 Task: Purchase a Redmi Note 12 5G smartphone in Frosted Green with 6GB RAM and 128GB ROM, and add a protection plan.
Action: Mouse moved to (256, 305)
Screenshot: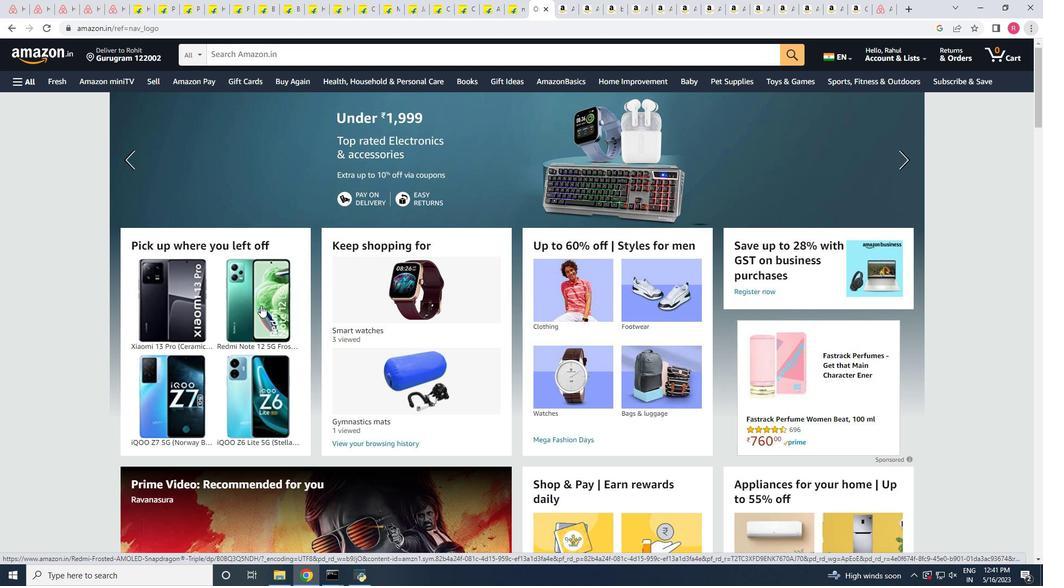 
Action: Mouse pressed left at (256, 305)
Screenshot: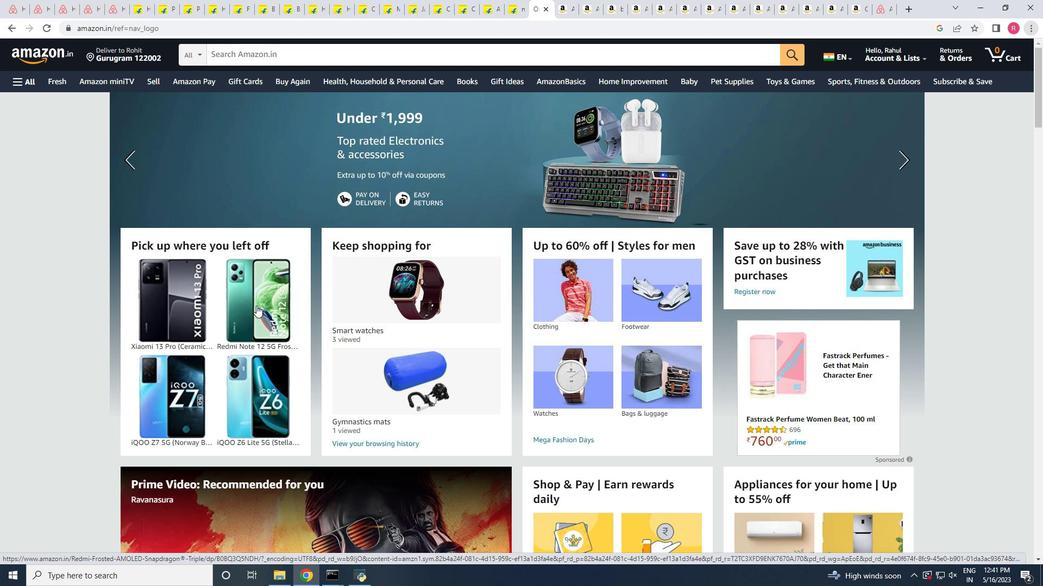 
Action: Mouse moved to (418, 347)
Screenshot: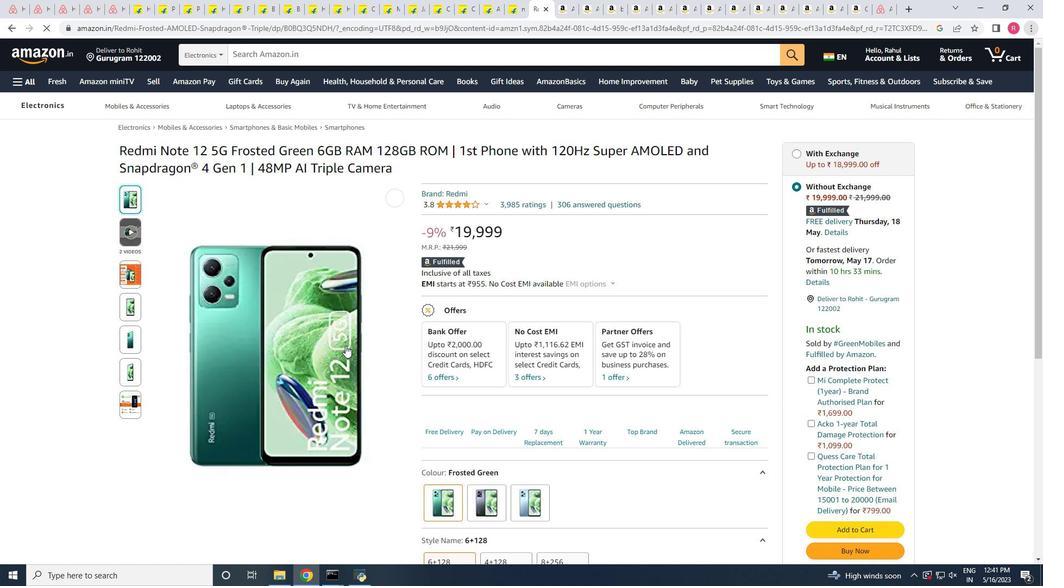 
Action: Mouse scrolled (418, 346) with delta (0, 0)
Screenshot: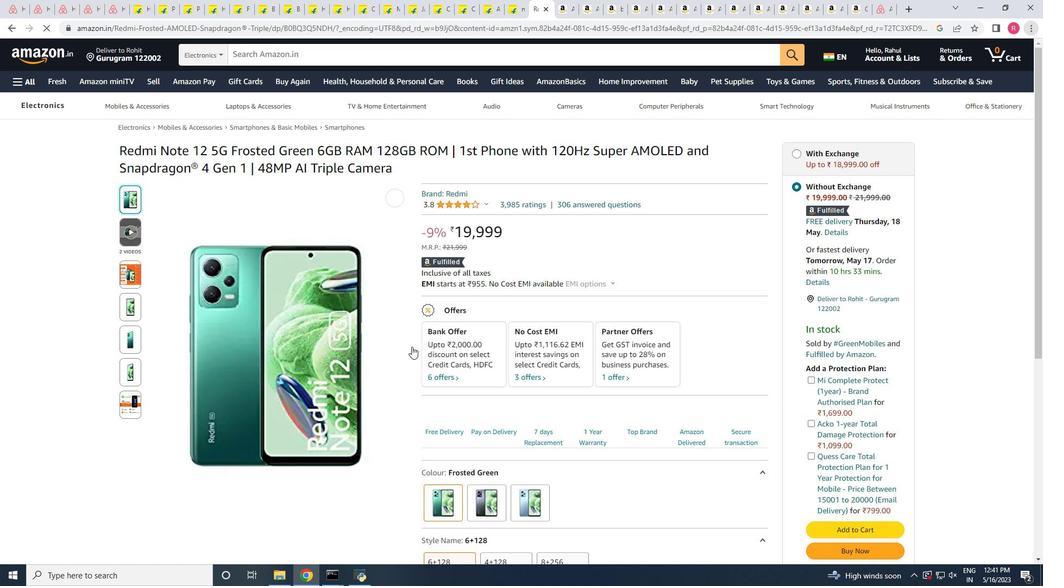 
Action: Mouse scrolled (418, 346) with delta (0, 0)
Screenshot: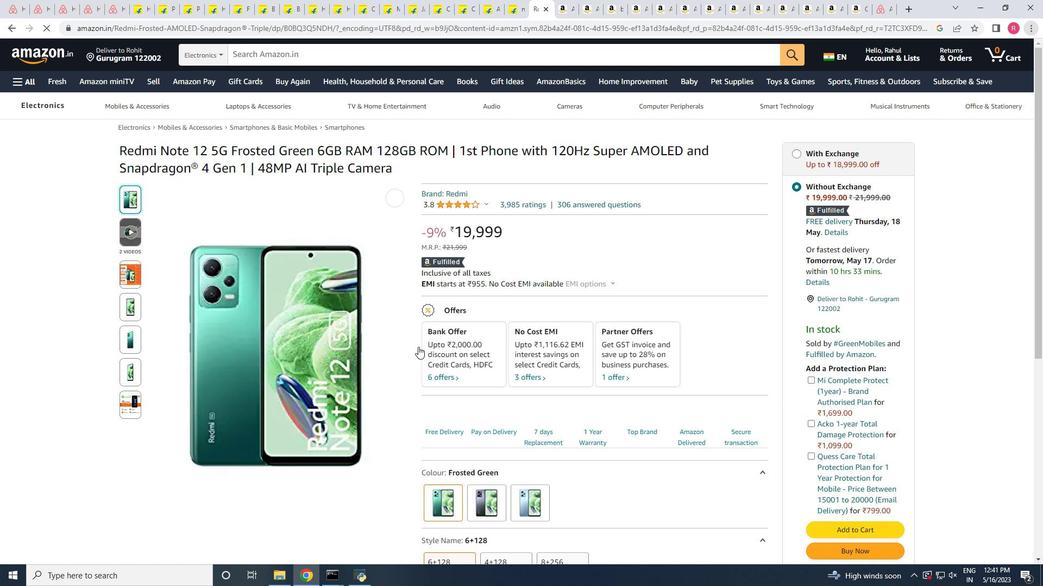 
Action: Mouse moved to (828, 417)
Screenshot: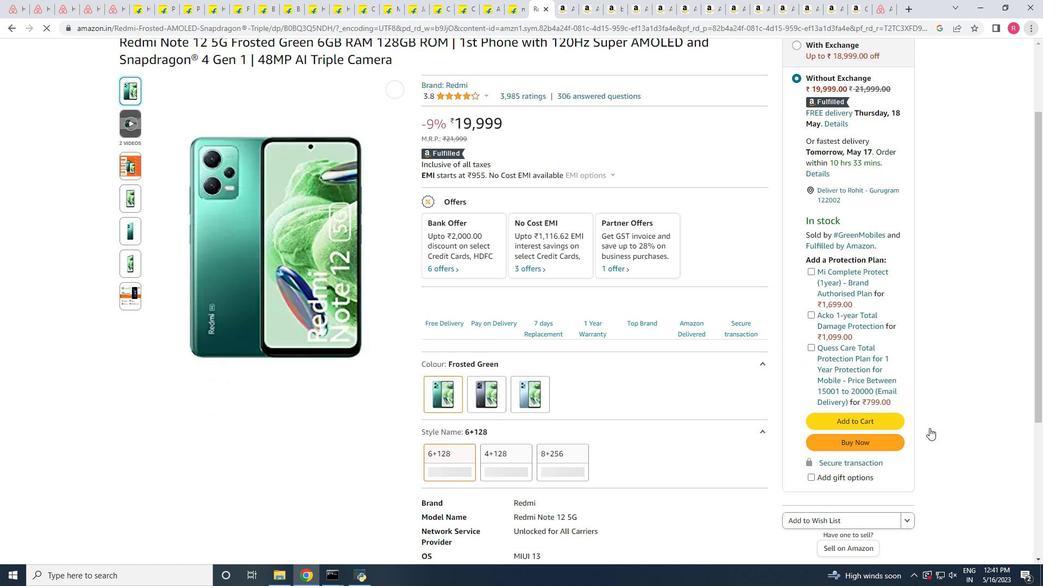 
Action: Mouse pressed left at (828, 417)
Screenshot: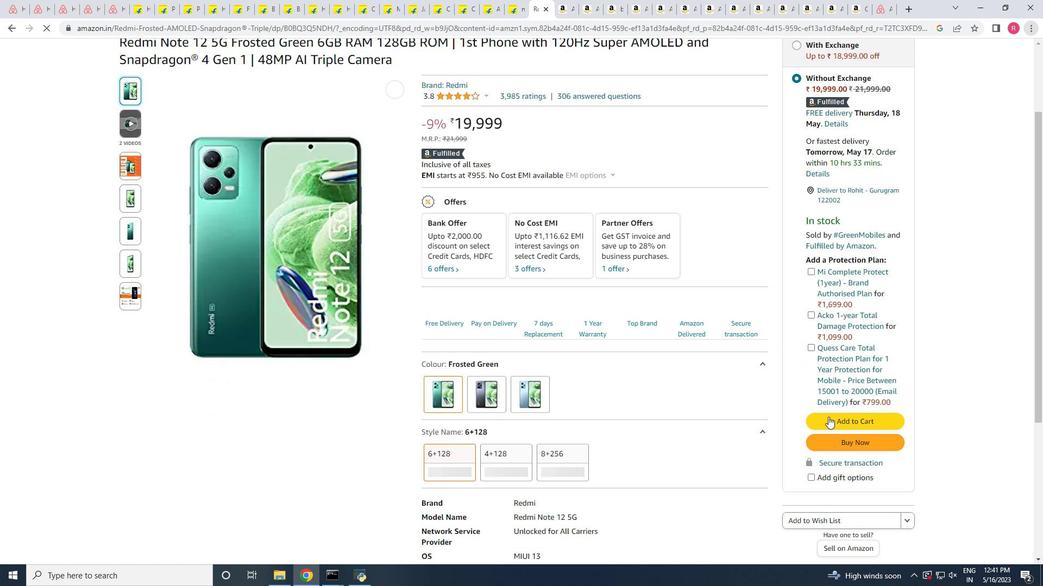 
Action: Mouse moved to (835, 424)
Screenshot: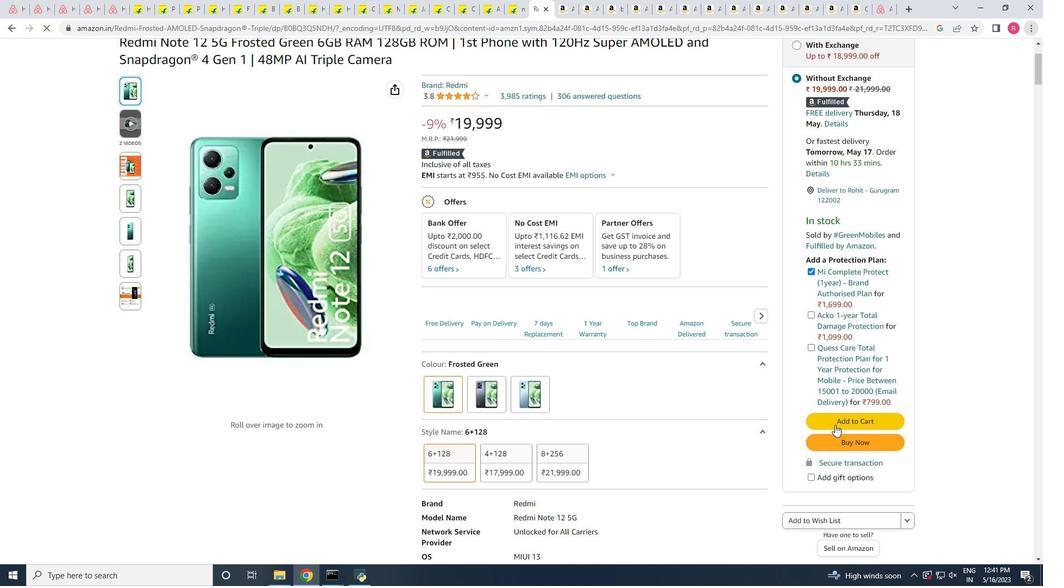 
Action: Mouse pressed left at (835, 424)
Screenshot: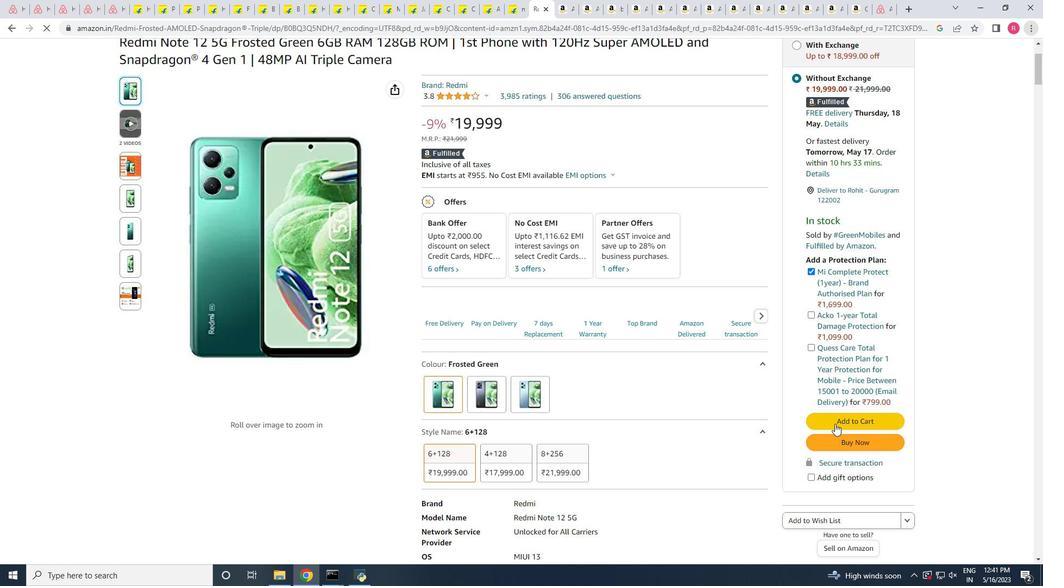 
Action: Mouse scrolled (835, 424) with delta (0, 0)
Screenshot: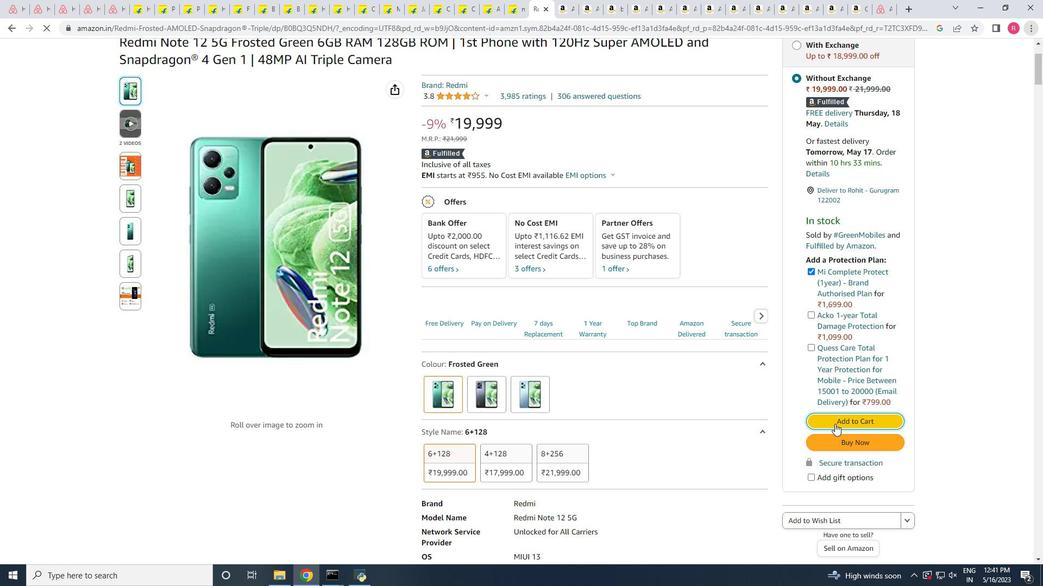 
Action: Mouse scrolled (835, 424) with delta (0, 0)
Screenshot: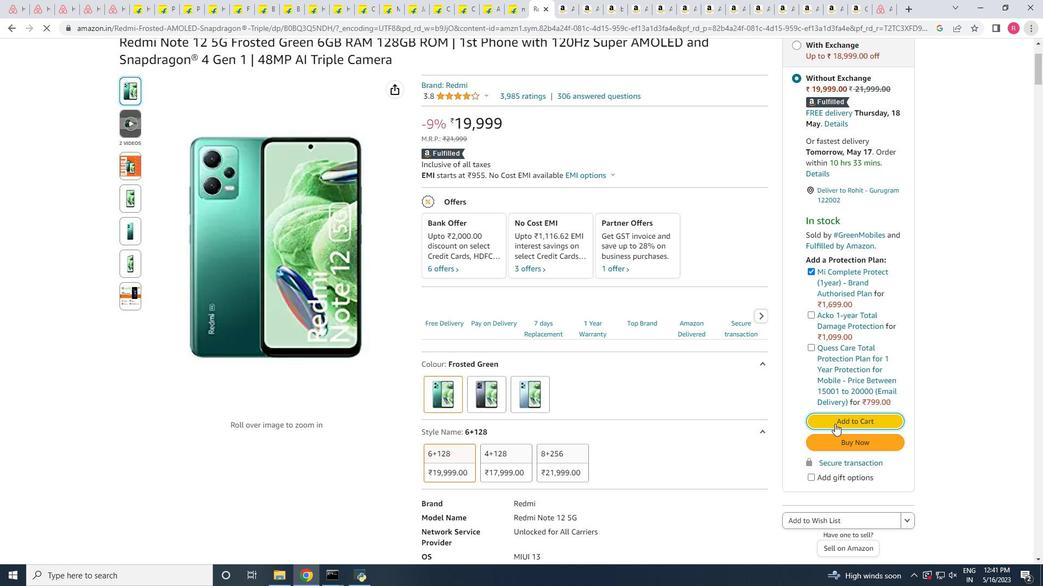
Action: Mouse scrolled (835, 424) with delta (0, 0)
Screenshot: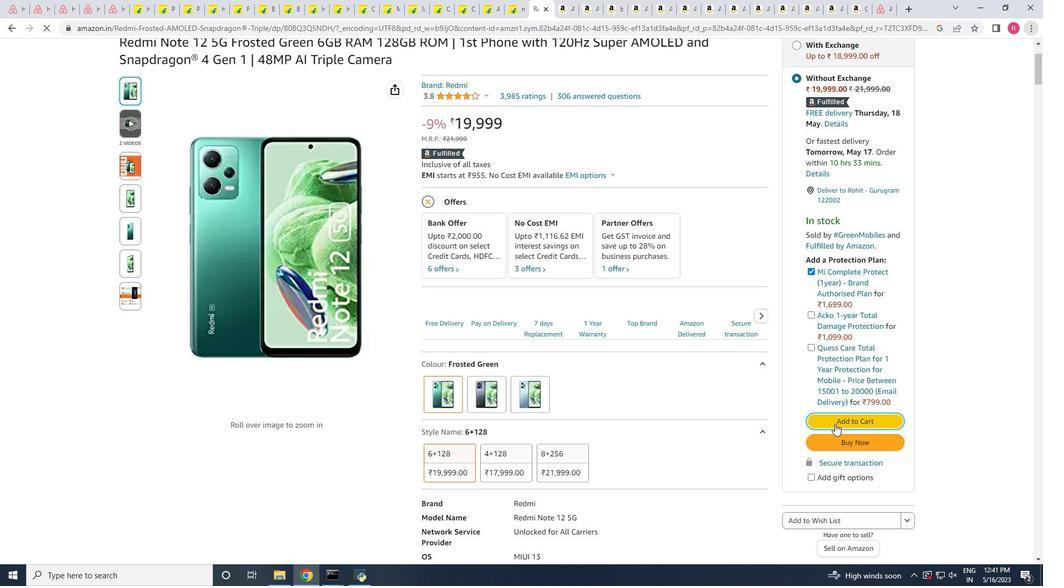 
Action: Mouse scrolled (835, 424) with delta (0, 0)
Screenshot: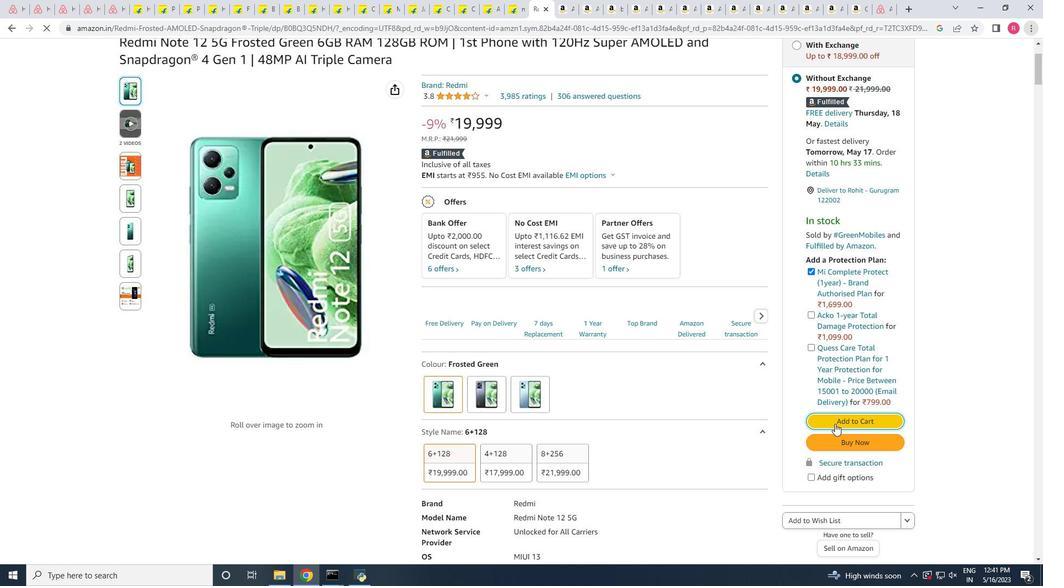 
Action: Mouse moved to (846, 85)
Screenshot: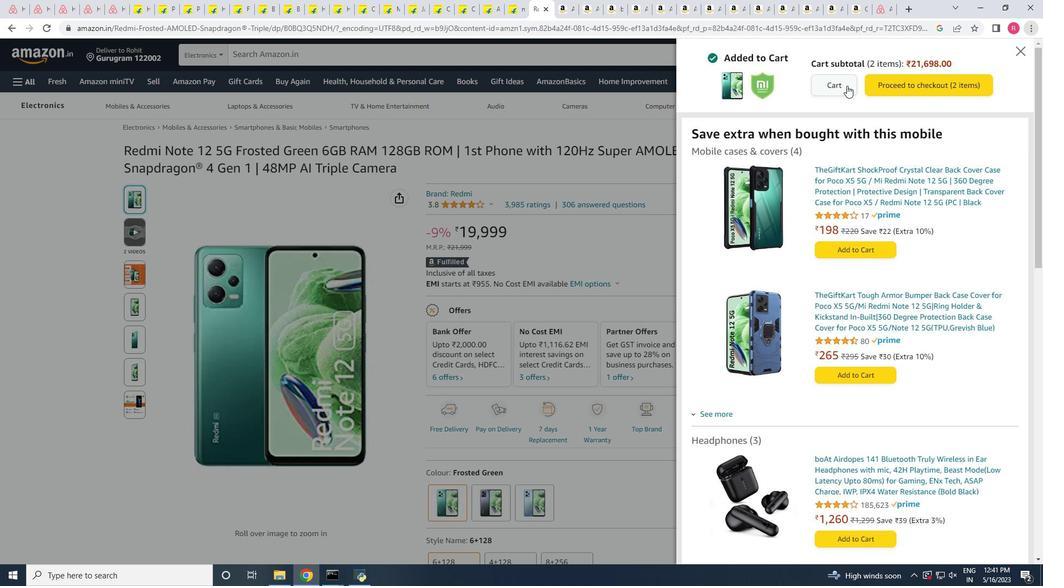 
Action: Mouse pressed left at (846, 85)
Screenshot: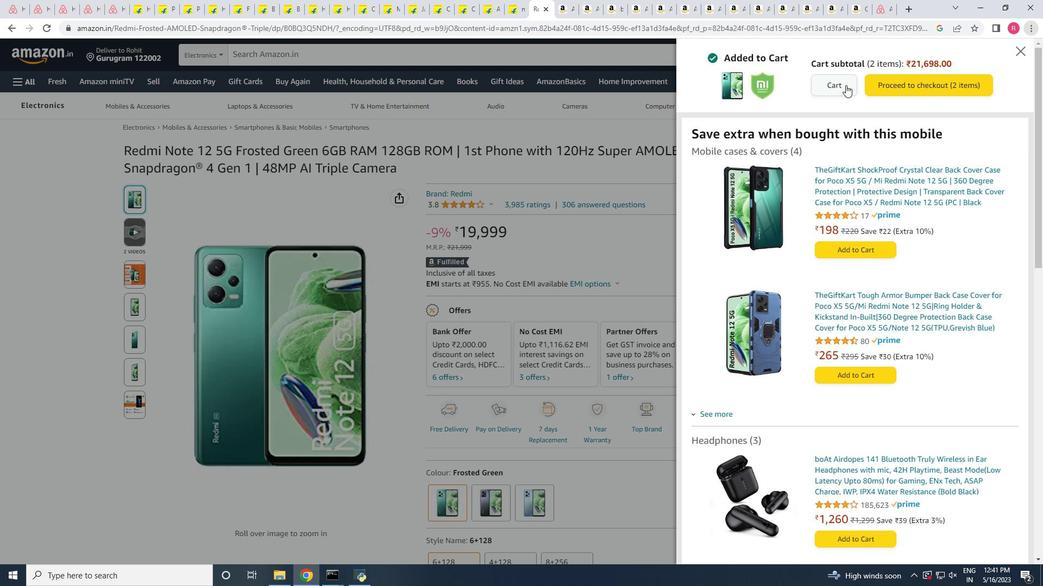 
Action: Mouse moved to (566, 291)
Screenshot: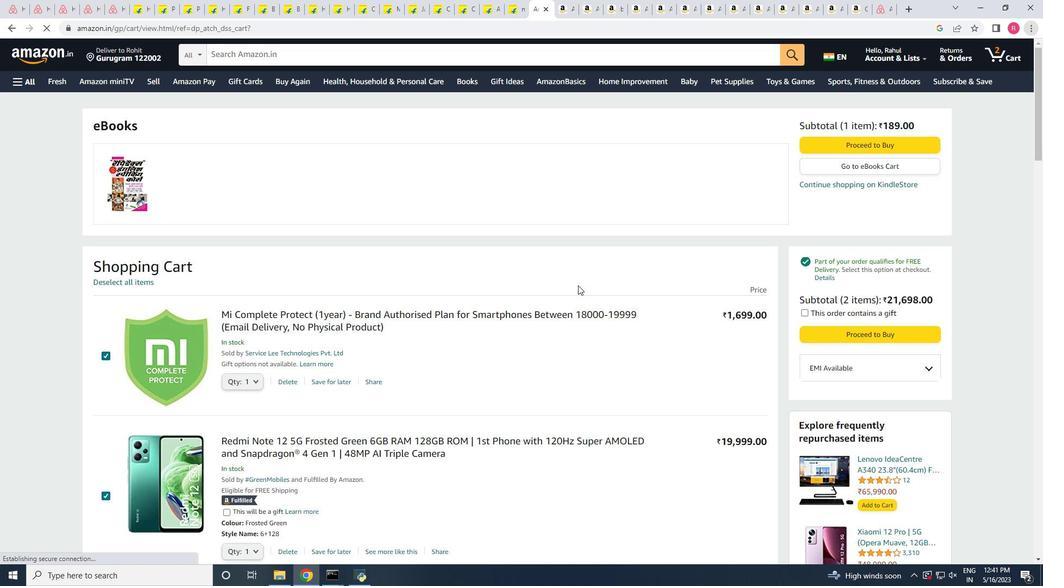 
Action: Mouse scrolled (566, 291) with delta (0, 0)
Screenshot: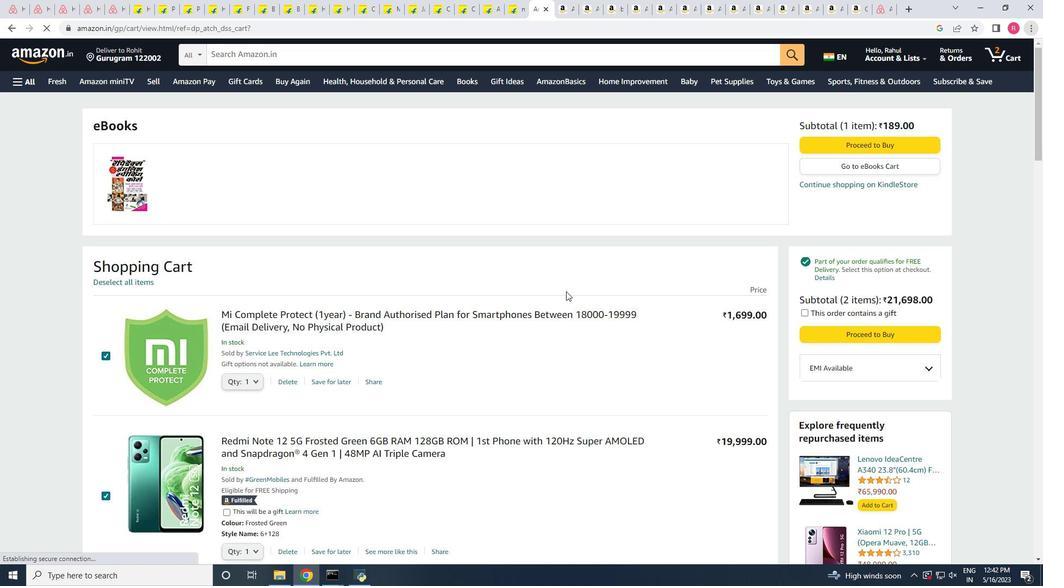
Action: Mouse scrolled (566, 291) with delta (0, 0)
Screenshot: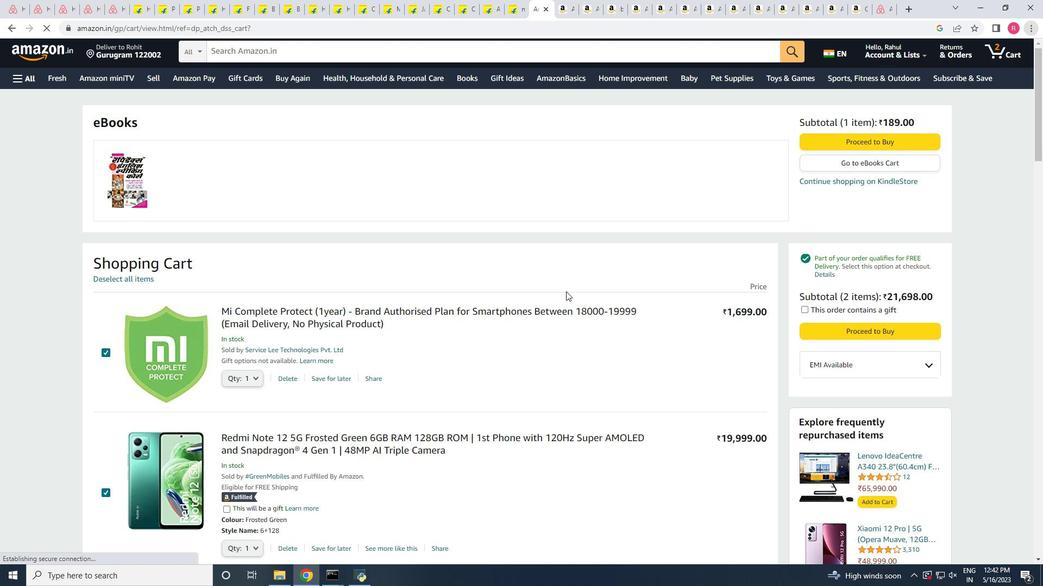 
Action: Mouse scrolled (566, 291) with delta (0, 0)
Screenshot: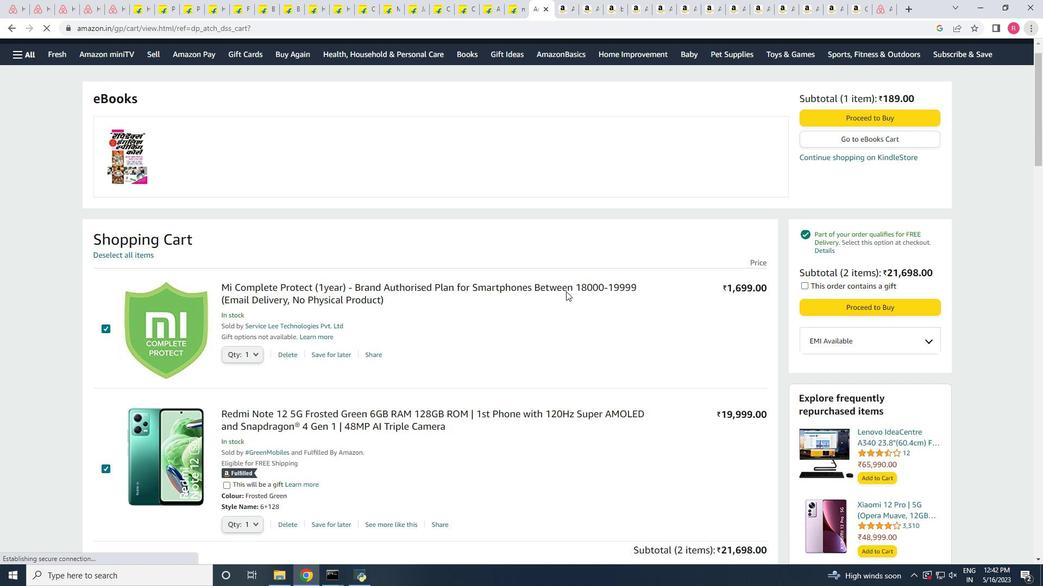
Action: Mouse scrolled (566, 292) with delta (0, 0)
Screenshot: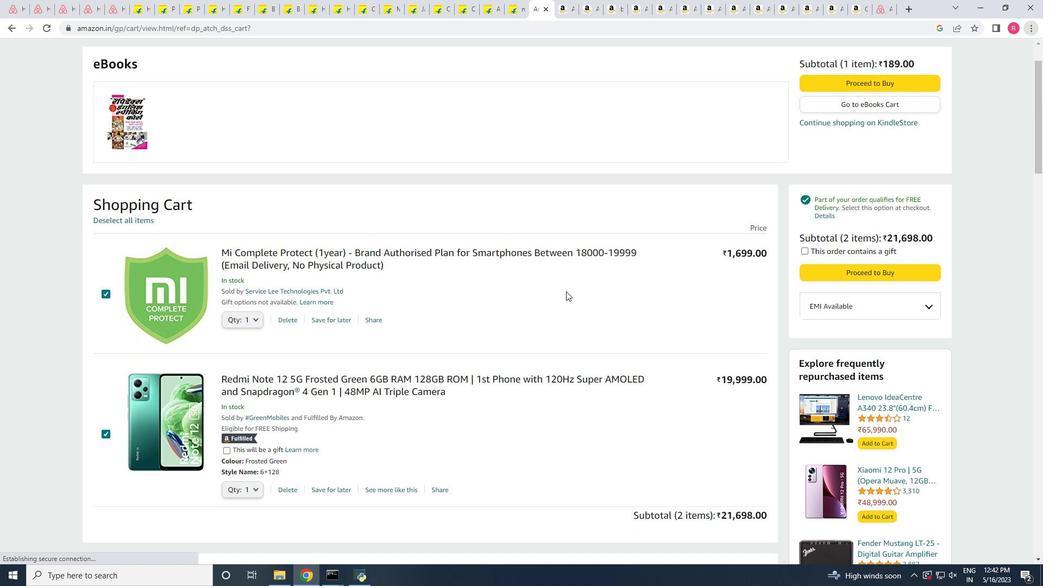 
Action: Mouse scrolled (566, 292) with delta (0, 0)
Screenshot: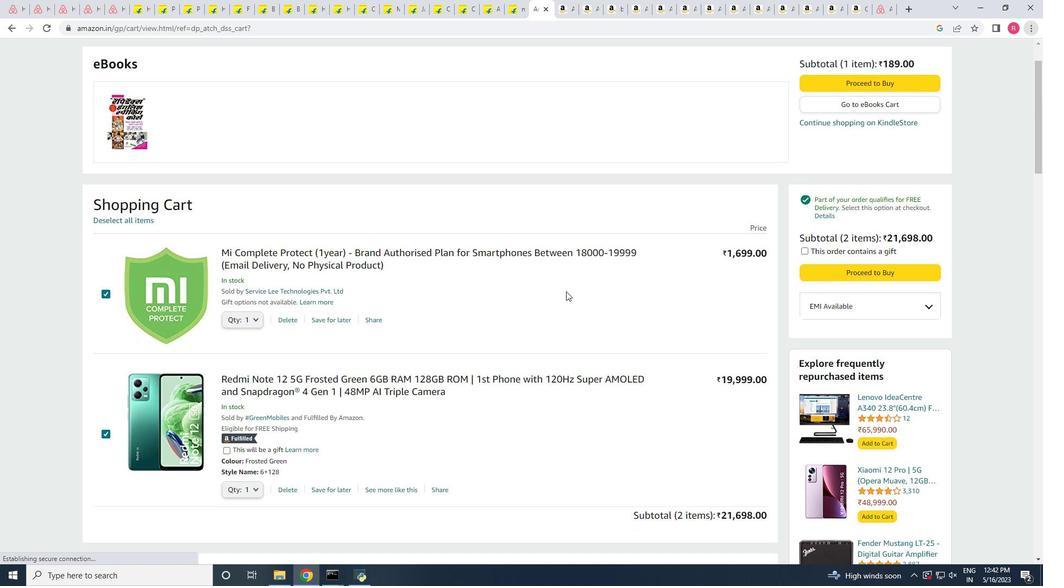 
Action: Mouse scrolled (566, 292) with delta (0, 0)
Screenshot: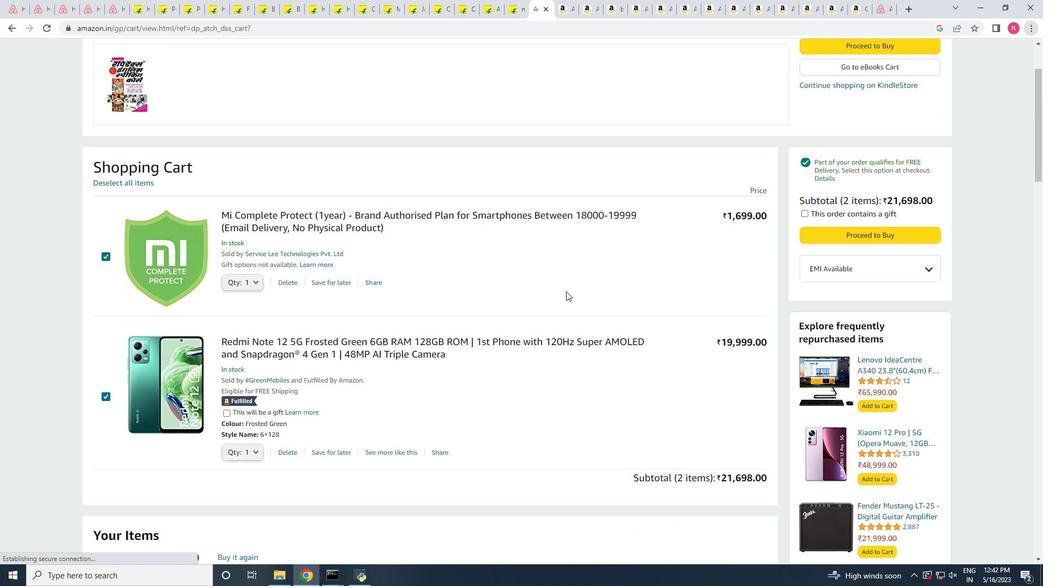 
Action: Mouse scrolled (566, 292) with delta (0, 0)
Screenshot: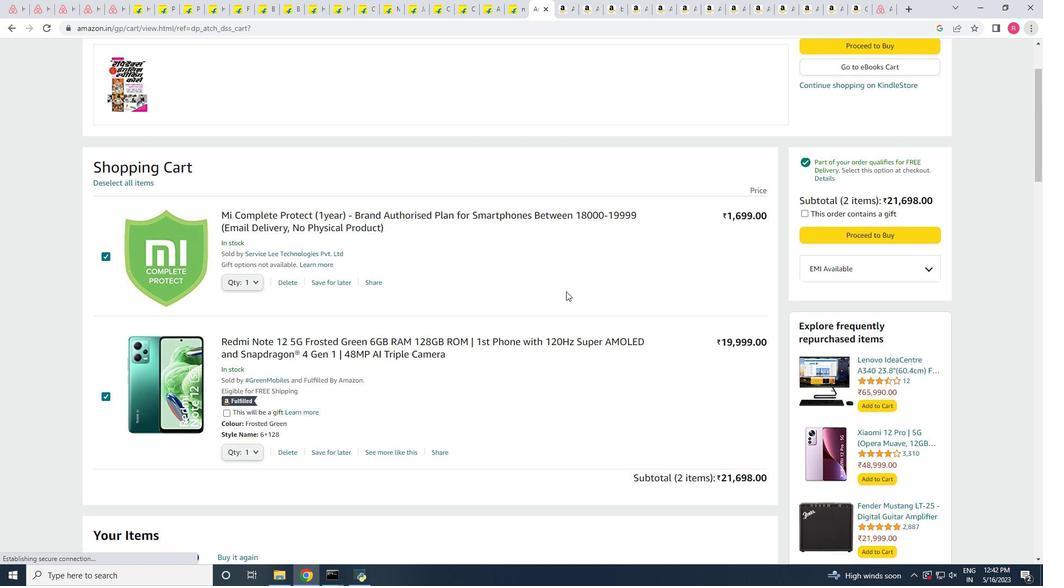
Action: Mouse moved to (604, 262)
Screenshot: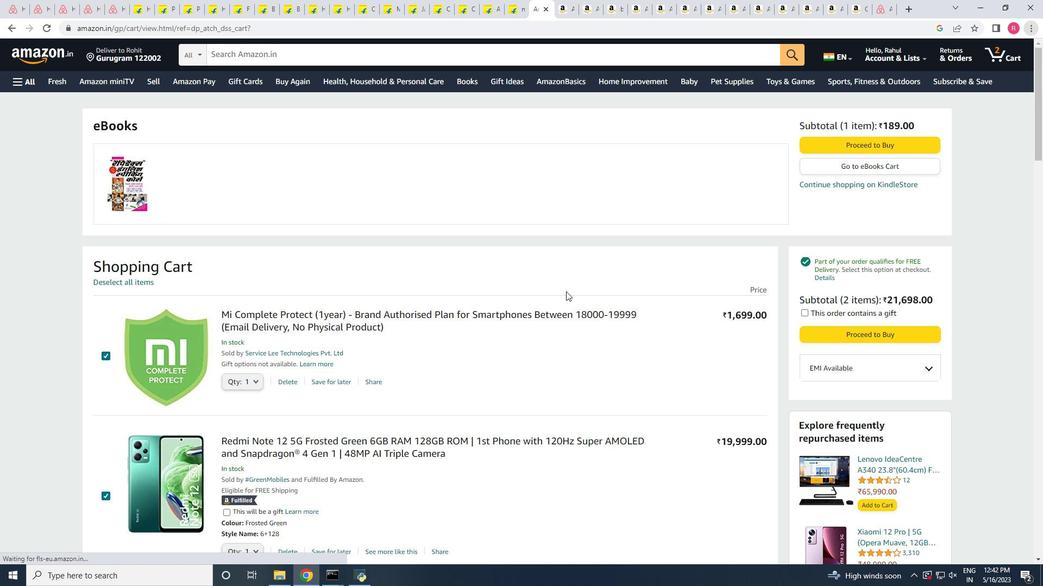 
